 Task: Add Health Valley Organic No Salt Tomato Soup to the cart.
Action: Mouse moved to (249, 103)
Screenshot: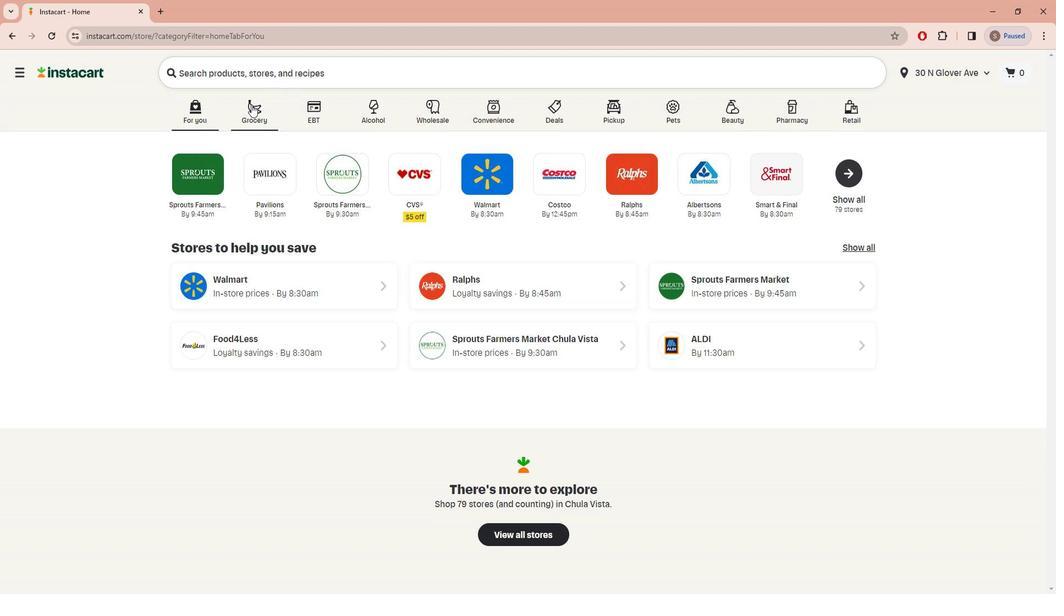 
Action: Mouse pressed left at (249, 103)
Screenshot: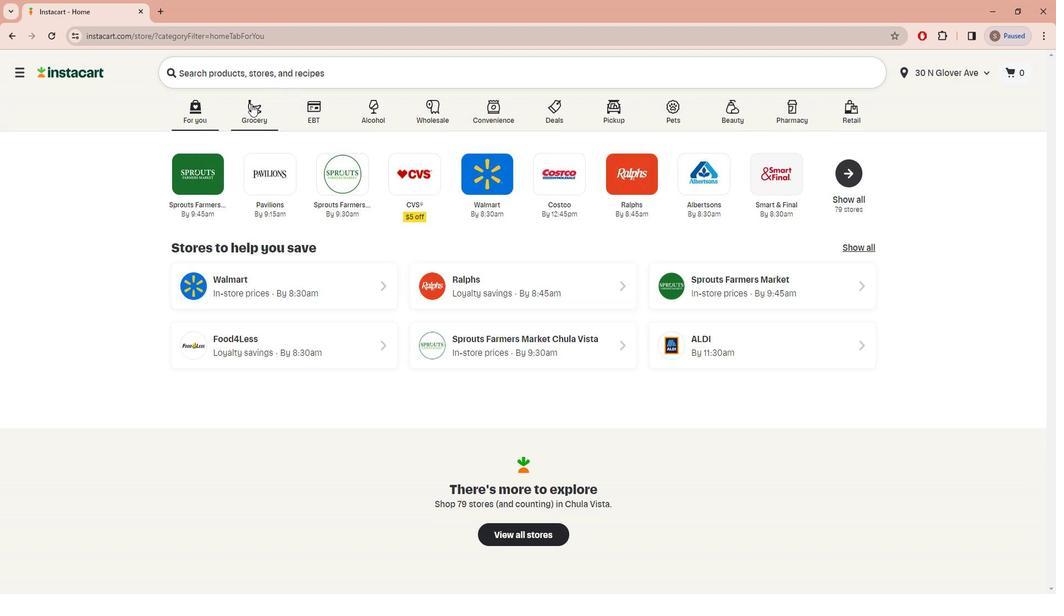 
Action: Mouse moved to (789, 256)
Screenshot: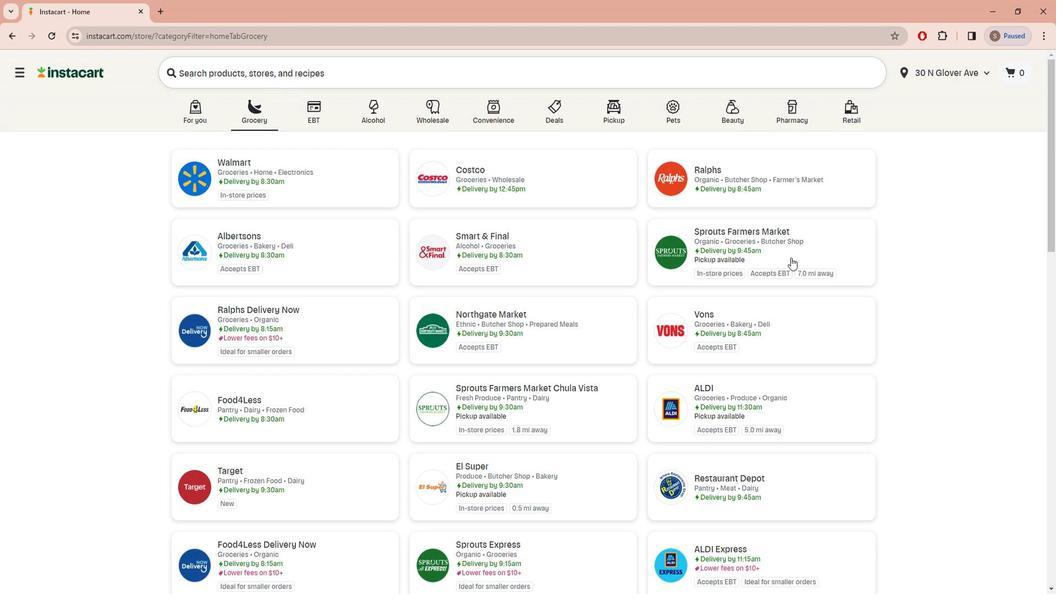 
Action: Mouse pressed left at (789, 256)
Screenshot: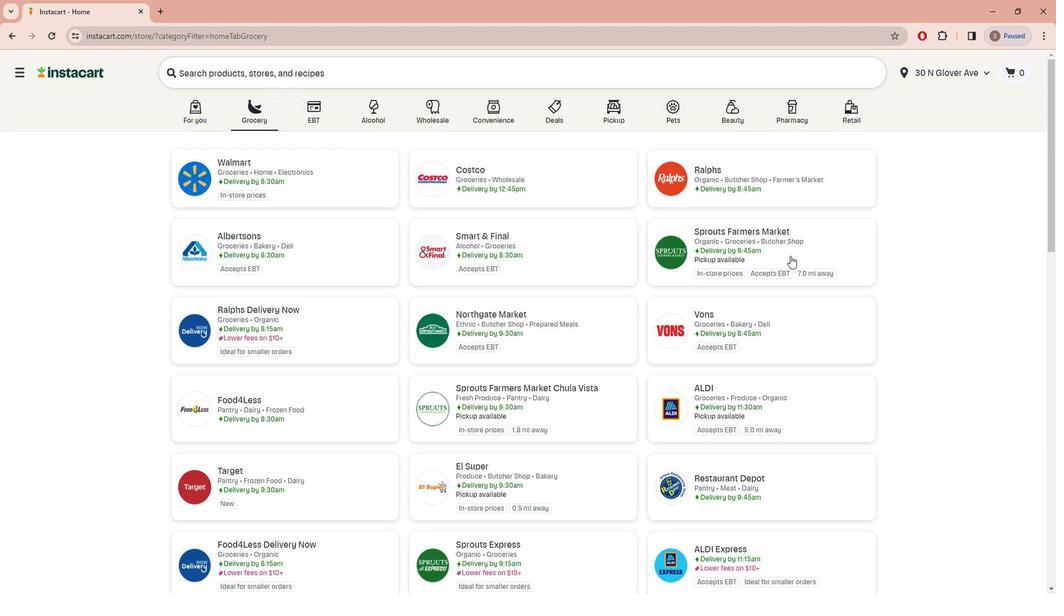 
Action: Mouse moved to (12, 390)
Screenshot: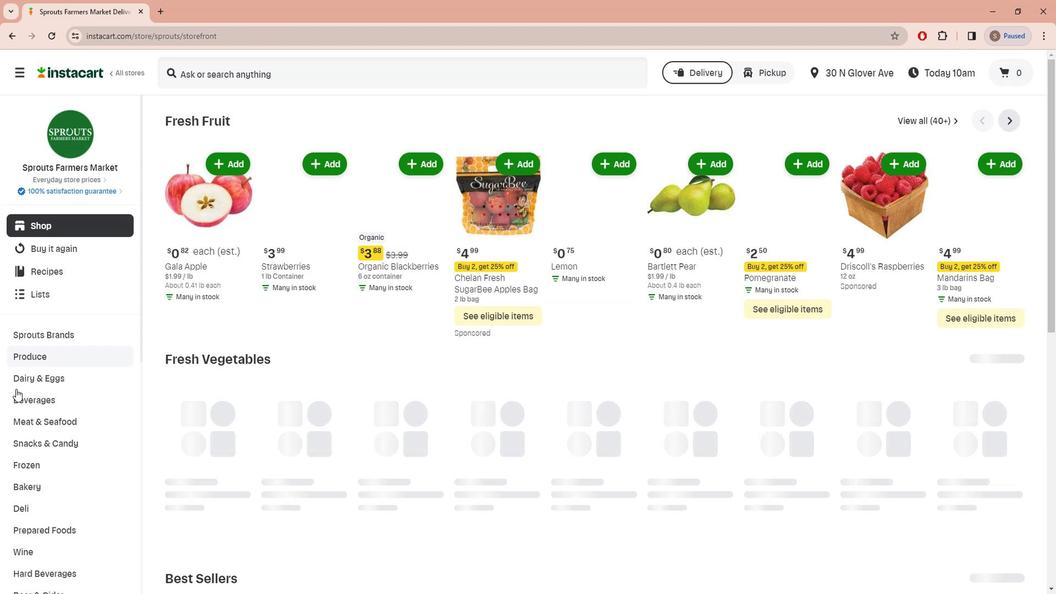 
Action: Mouse scrolled (12, 390) with delta (0, 0)
Screenshot: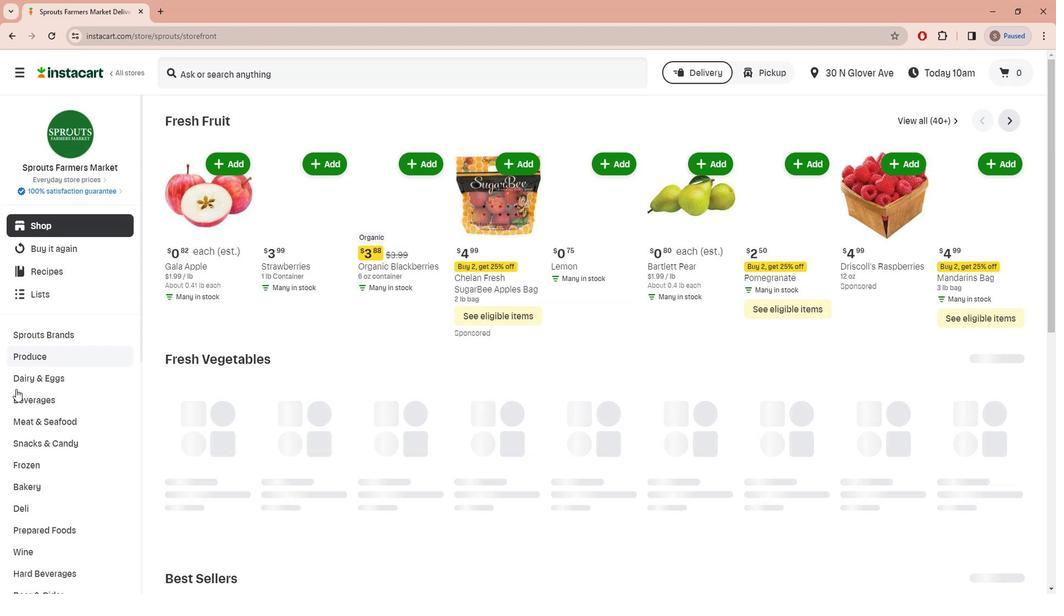 
Action: Mouse scrolled (12, 390) with delta (0, 0)
Screenshot: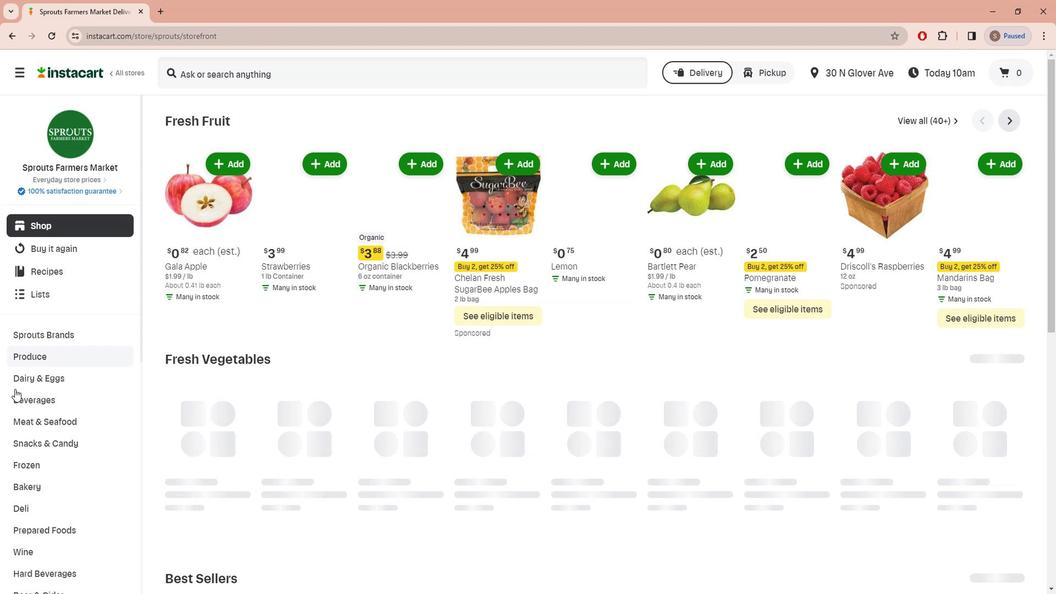 
Action: Mouse scrolled (12, 390) with delta (0, 0)
Screenshot: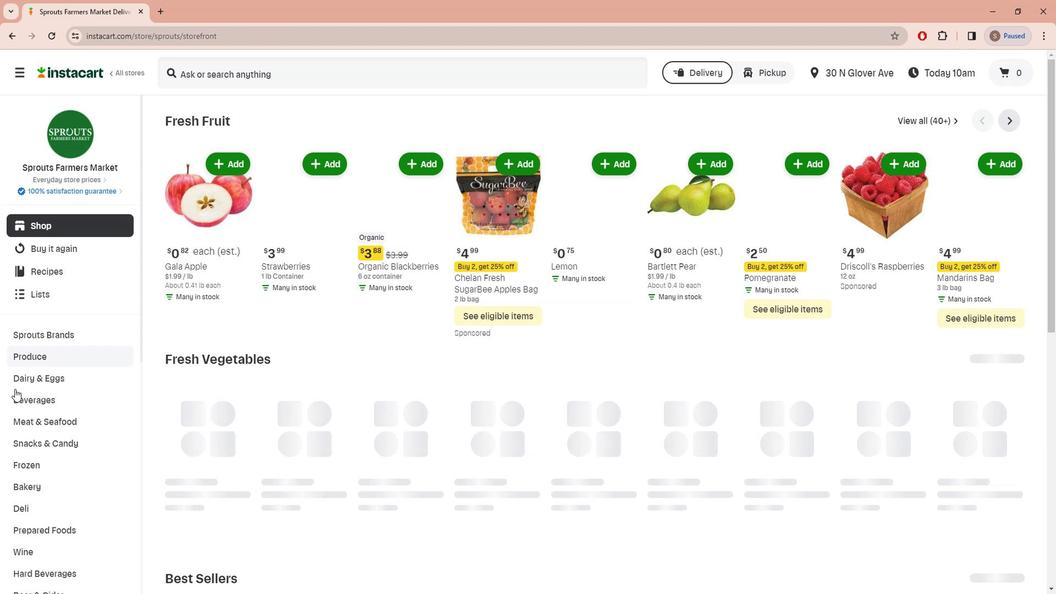 
Action: Mouse scrolled (12, 390) with delta (0, 0)
Screenshot: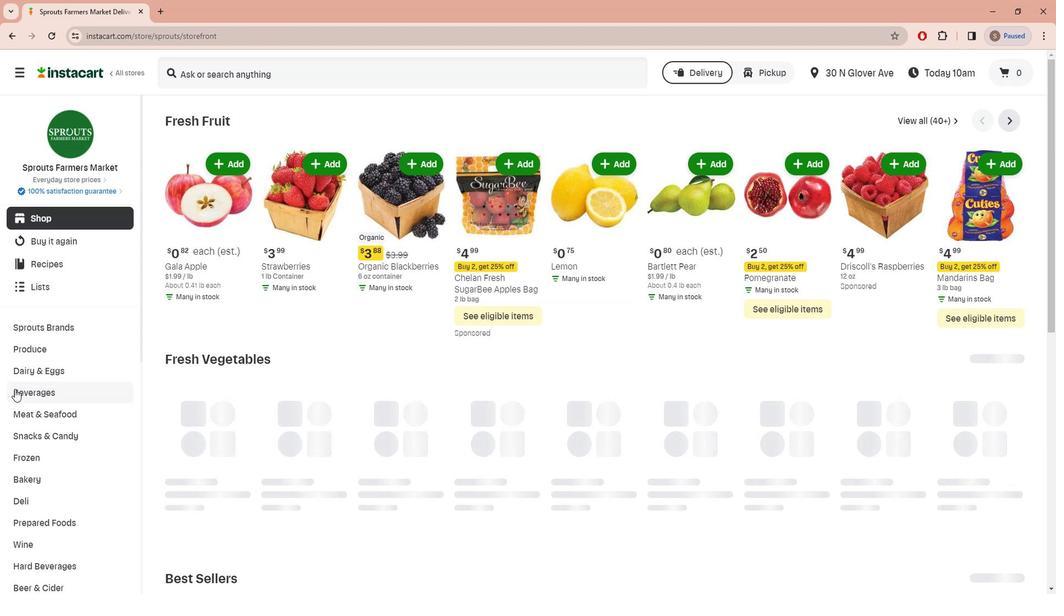 
Action: Mouse moved to (25, 434)
Screenshot: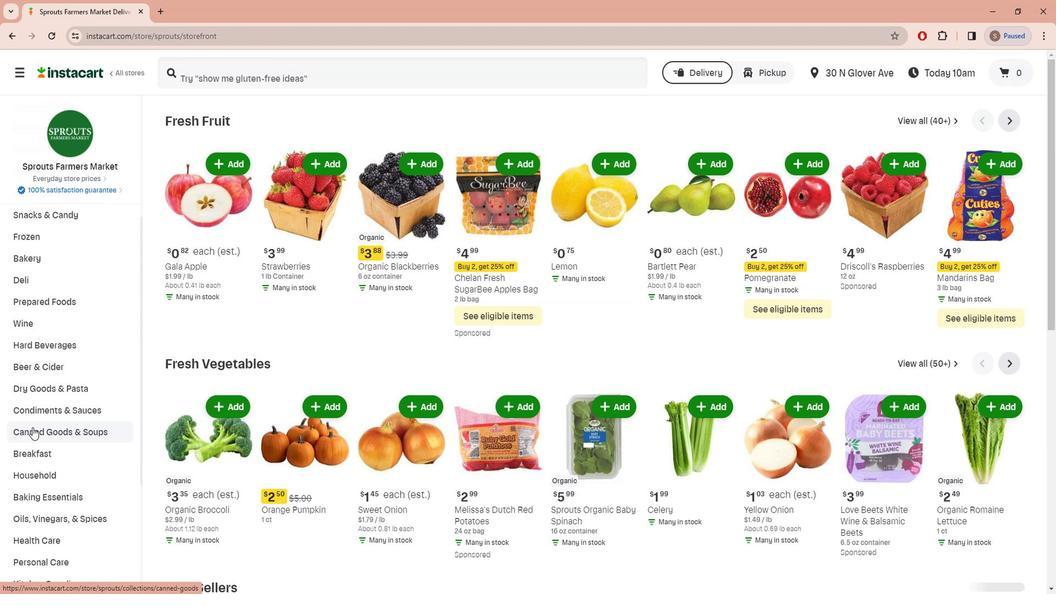 
Action: Mouse pressed left at (25, 434)
Screenshot: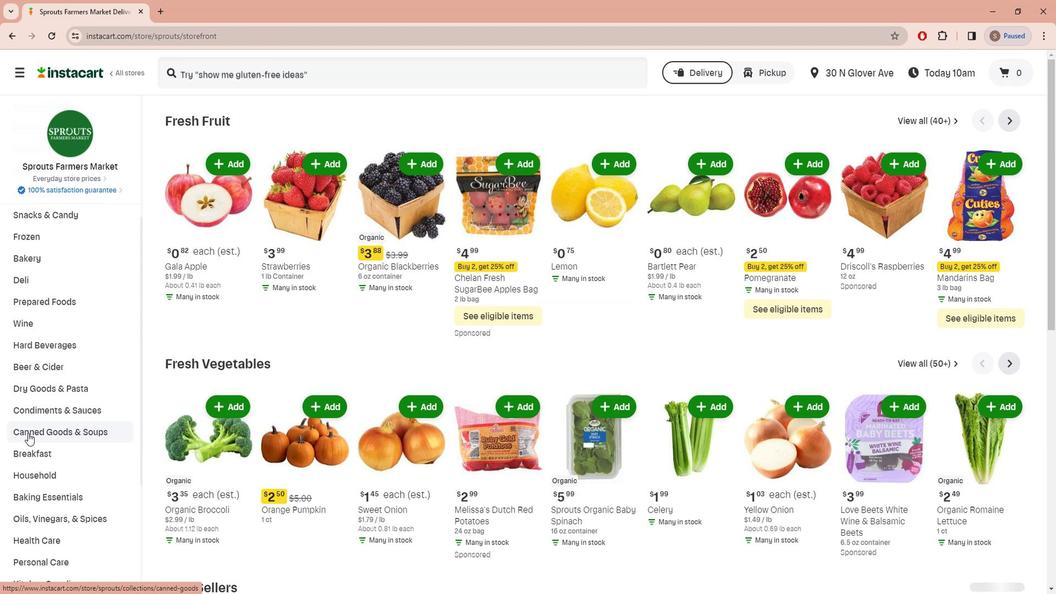 
Action: Mouse moved to (345, 194)
Screenshot: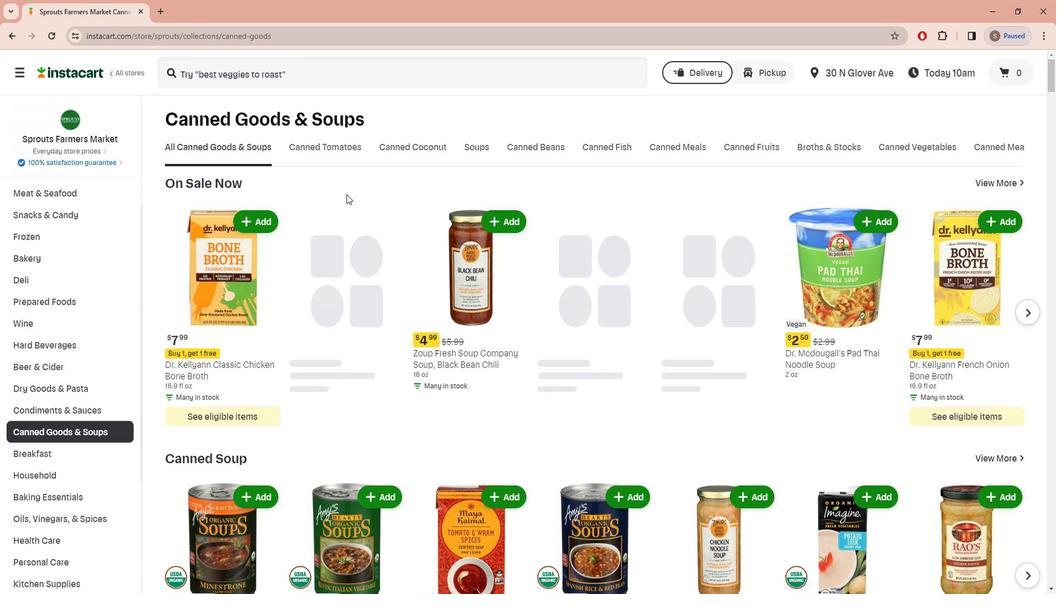 
Action: Mouse scrolled (345, 193) with delta (0, 0)
Screenshot: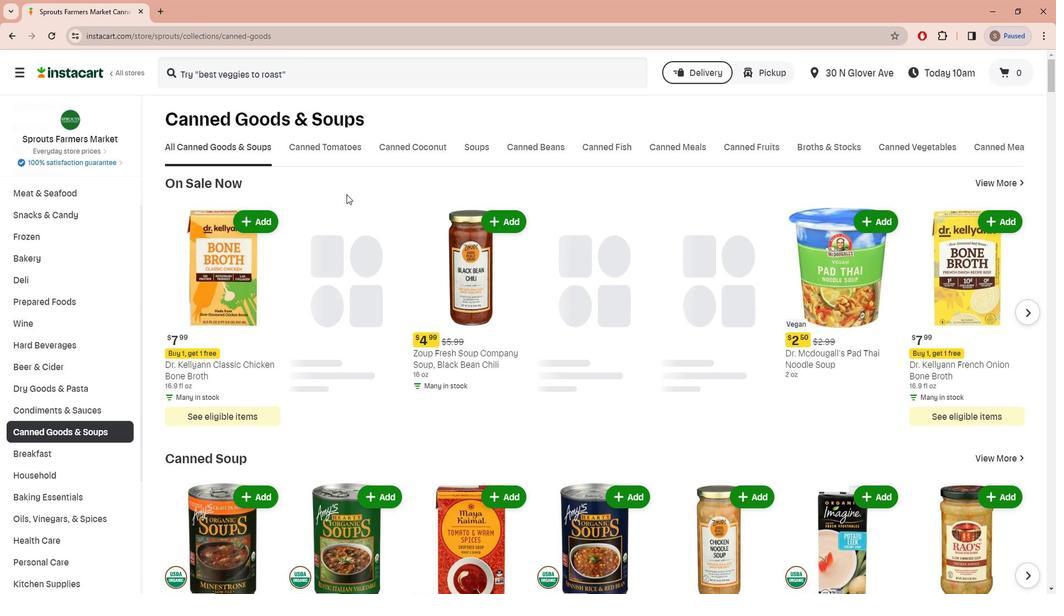 
Action: Mouse moved to (482, 111)
Screenshot: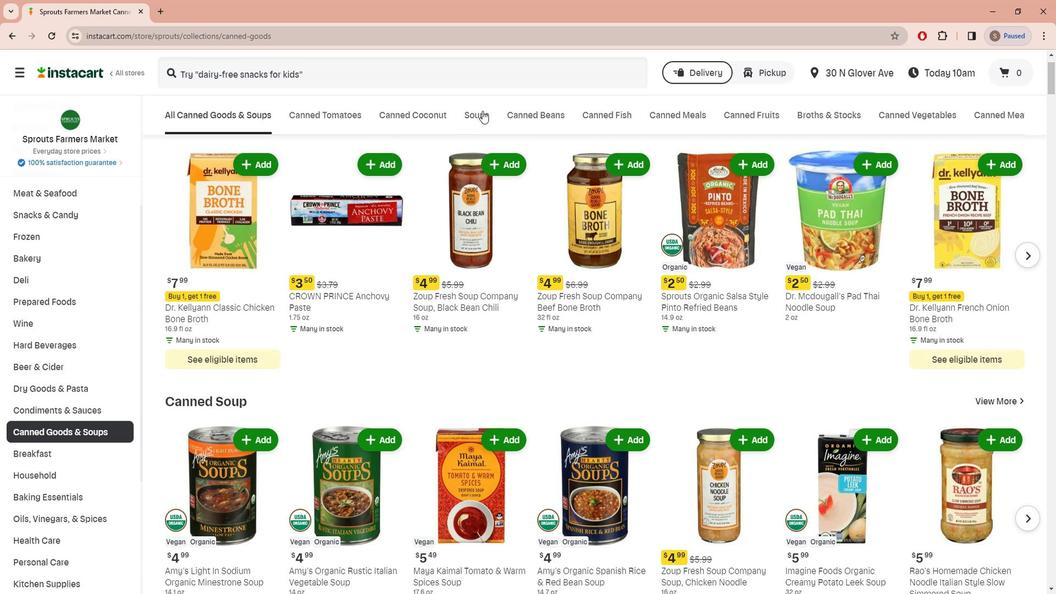 
Action: Mouse pressed left at (482, 111)
Screenshot: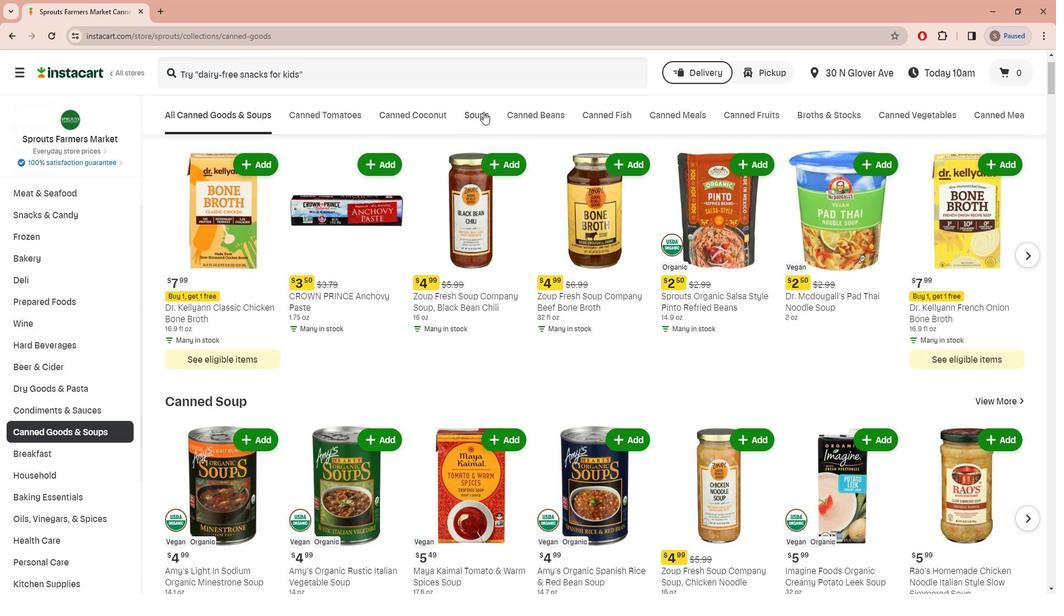 
Action: Mouse moved to (197, 70)
Screenshot: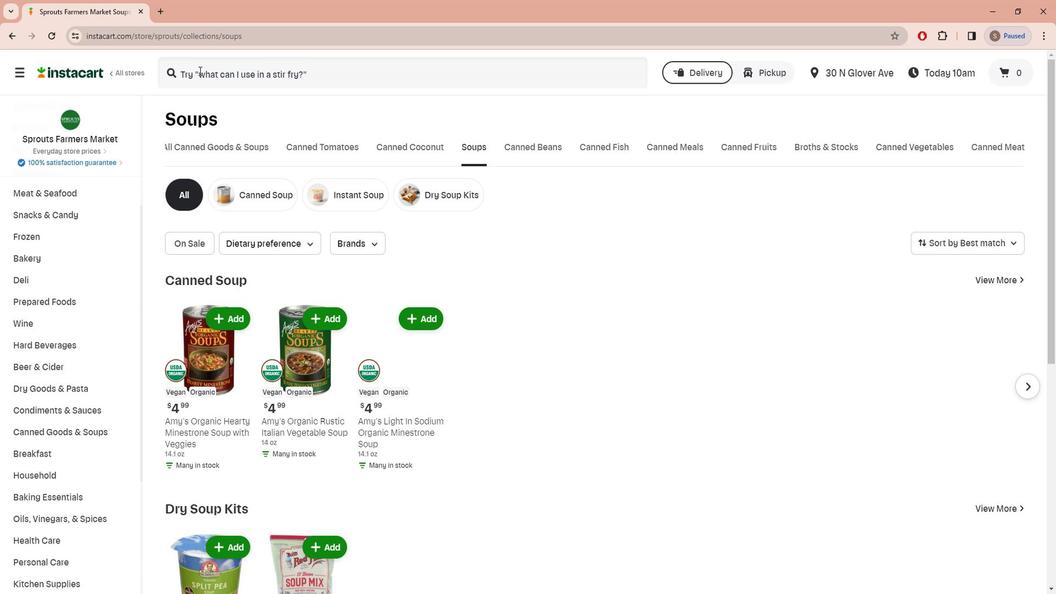 
Action: Mouse pressed left at (197, 70)
Screenshot: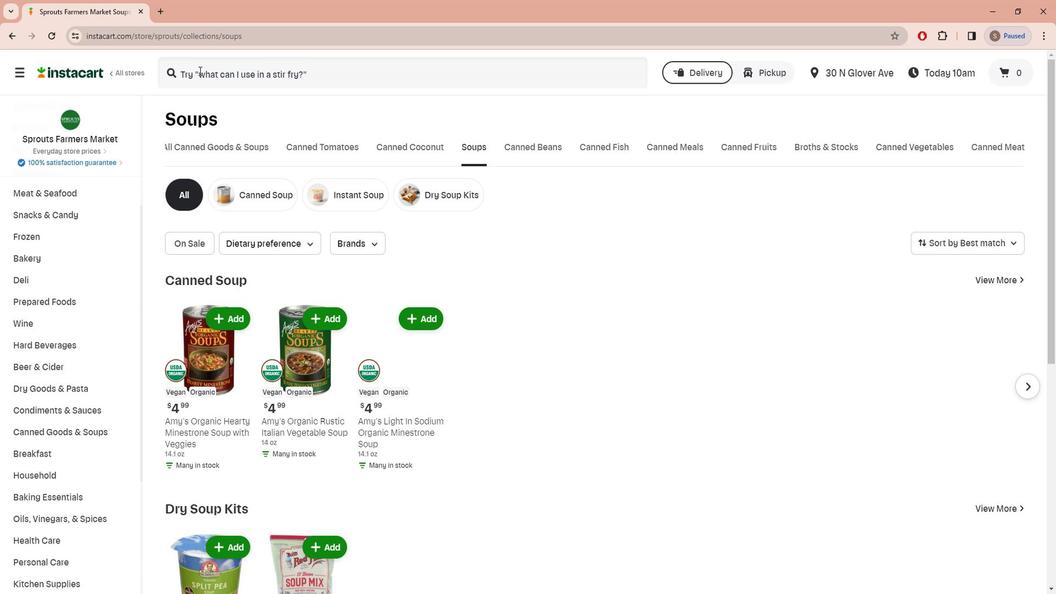 
Action: Key pressed <Key.shift>Health<Key.space><Key.shift><Key.shift>Valley<Key.space><Key.shift><Key.shift>Organic<Key.space><Key.shift>No<Key.space><Key.shift>Salt<Key.space><Key.shift>Tomato<Key.space><Key.shift>Soup<Key.enter>
Screenshot: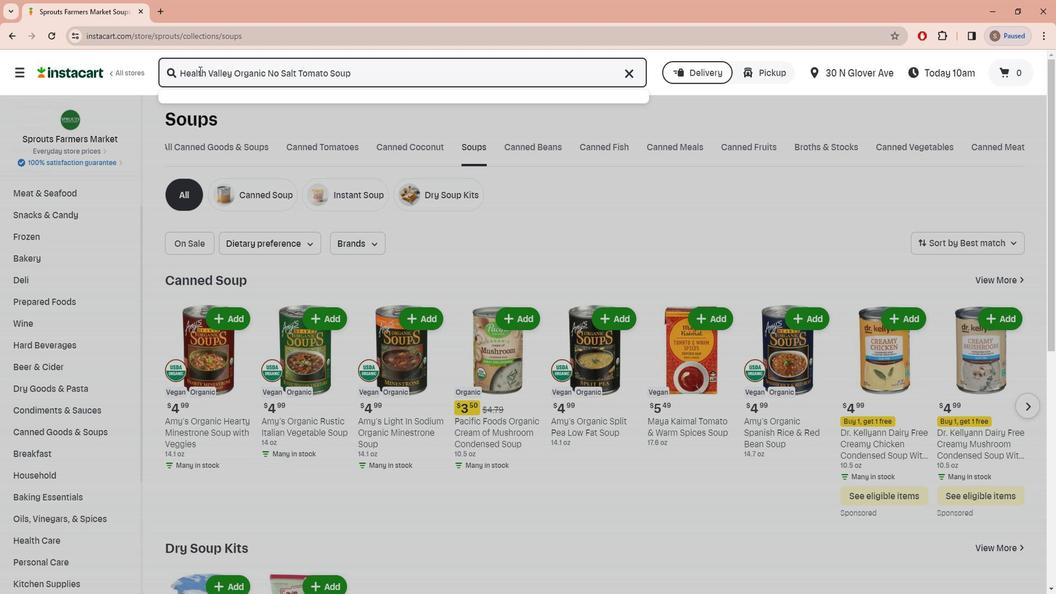
Action: Mouse moved to (526, 404)
Screenshot: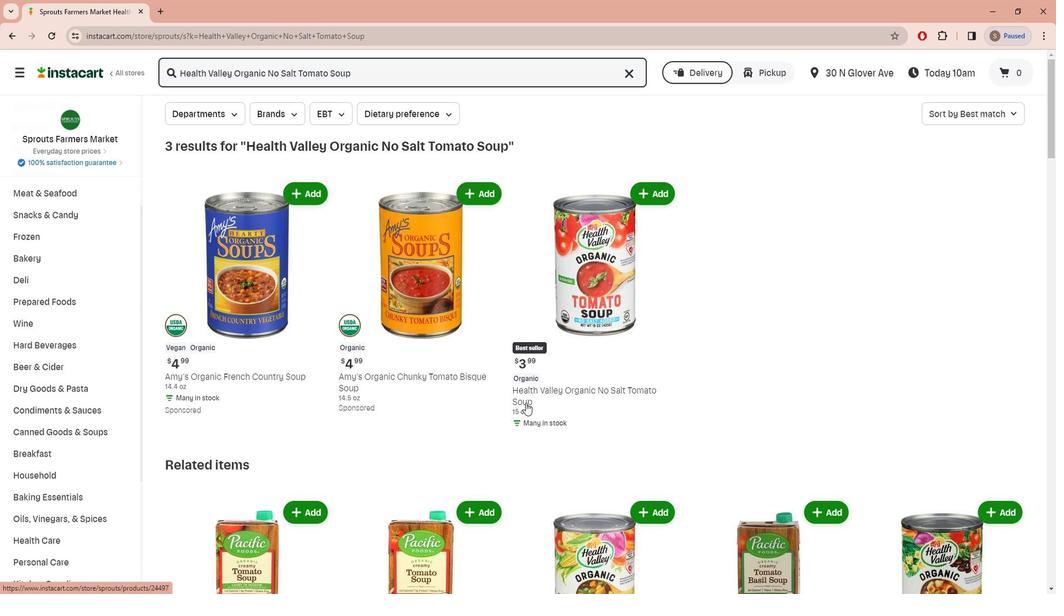 
Action: Mouse scrolled (526, 403) with delta (0, 0)
Screenshot: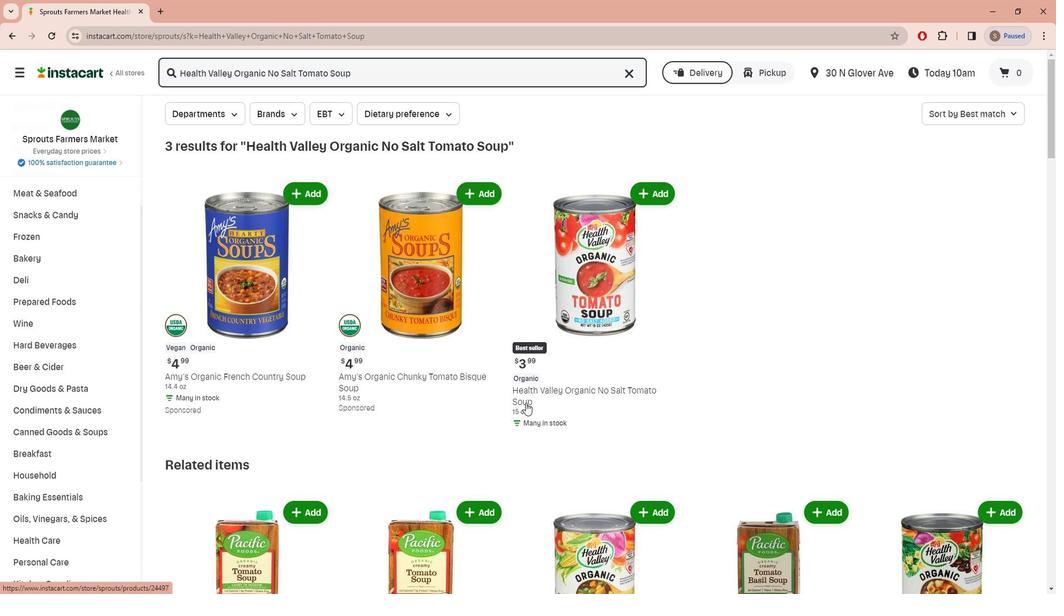 
Action: Mouse moved to (623, 137)
Screenshot: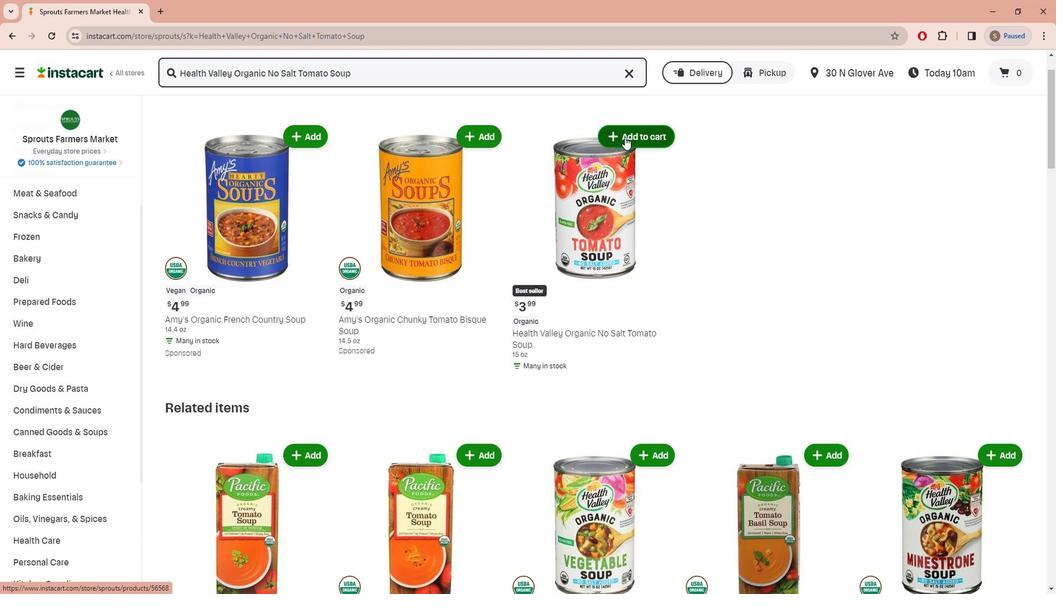 
Action: Mouse pressed left at (623, 137)
Screenshot: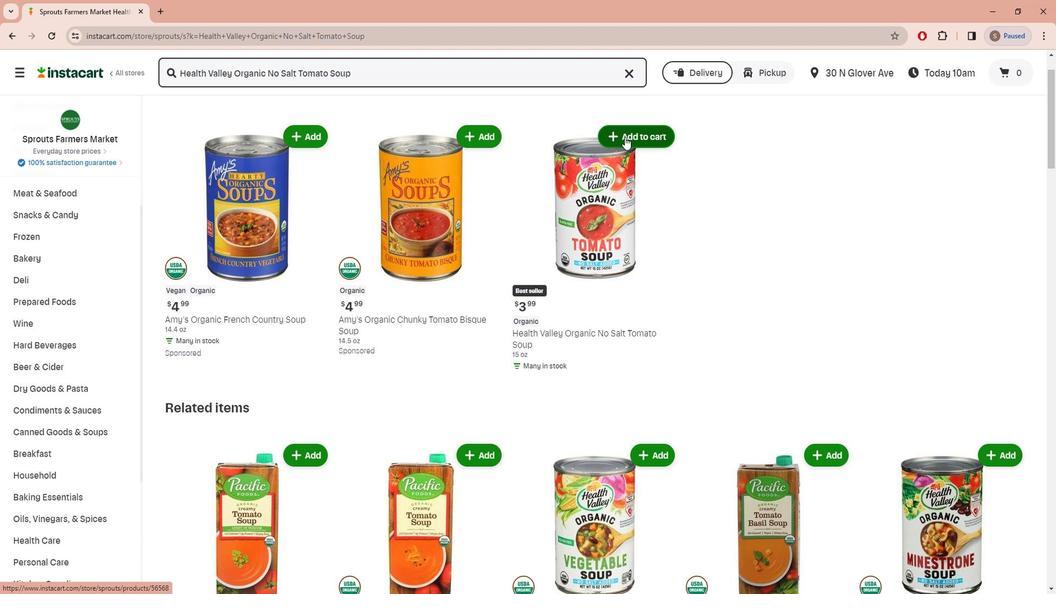 
Action: Mouse moved to (677, 264)
Screenshot: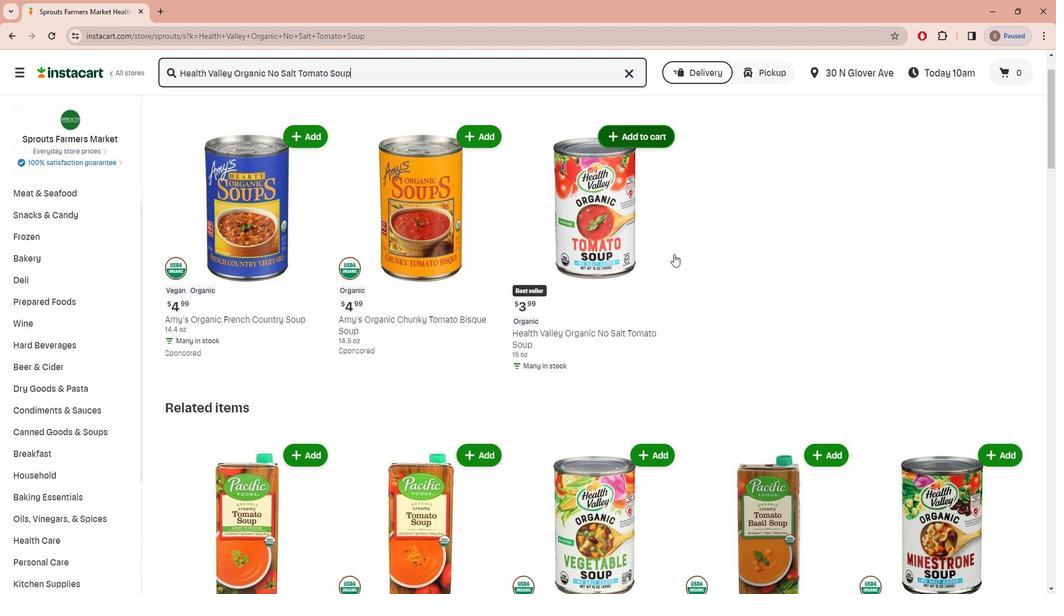 
